 Task: Align the text to middle.
Action: Mouse moved to (694, 428)
Screenshot: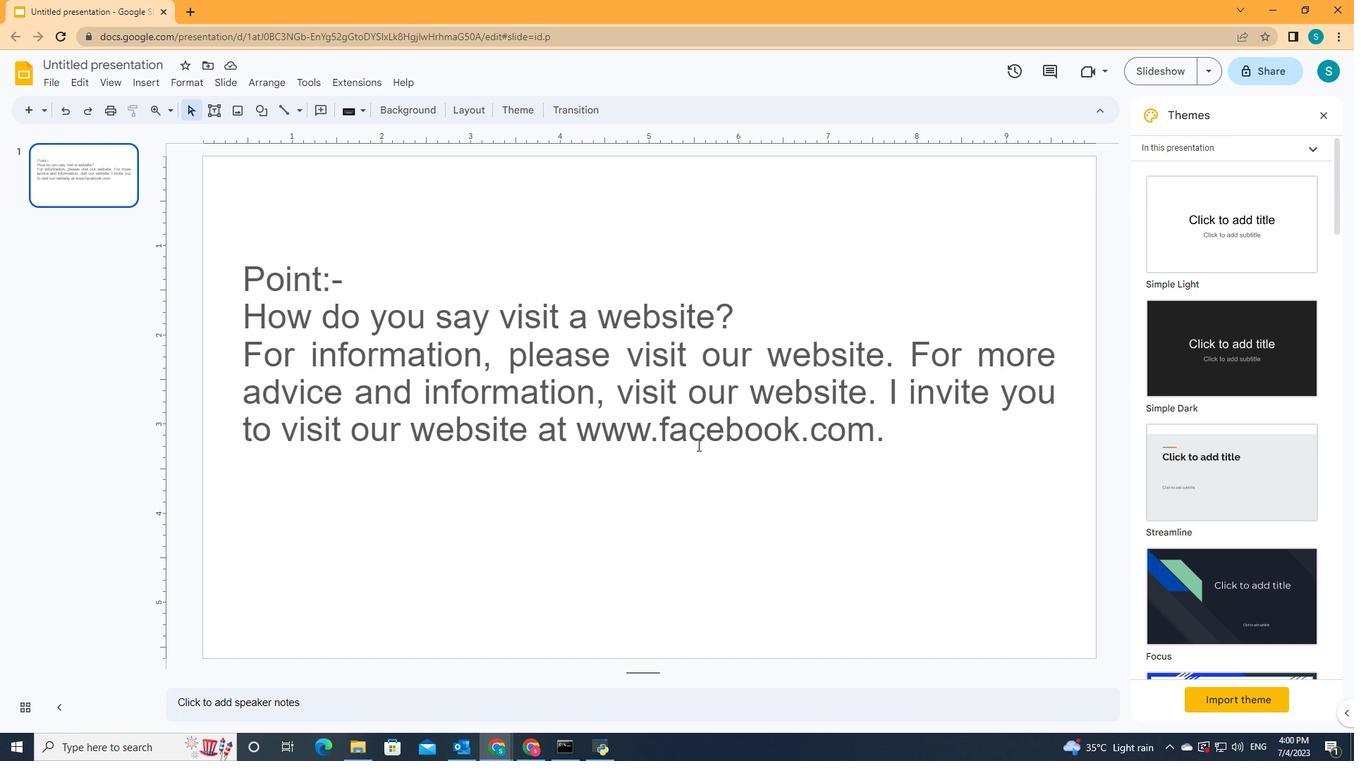 
Action: Mouse pressed left at (694, 428)
Screenshot: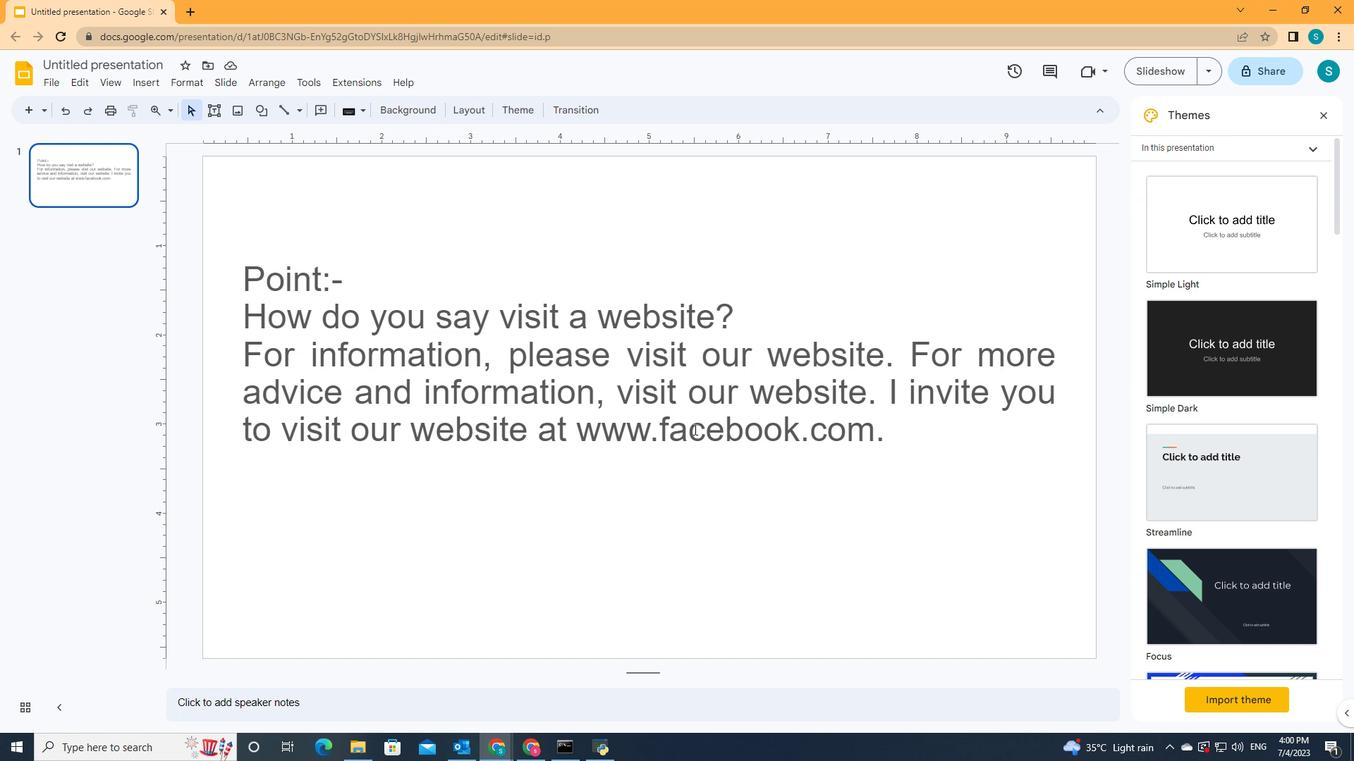 
Action: Mouse moved to (751, 110)
Screenshot: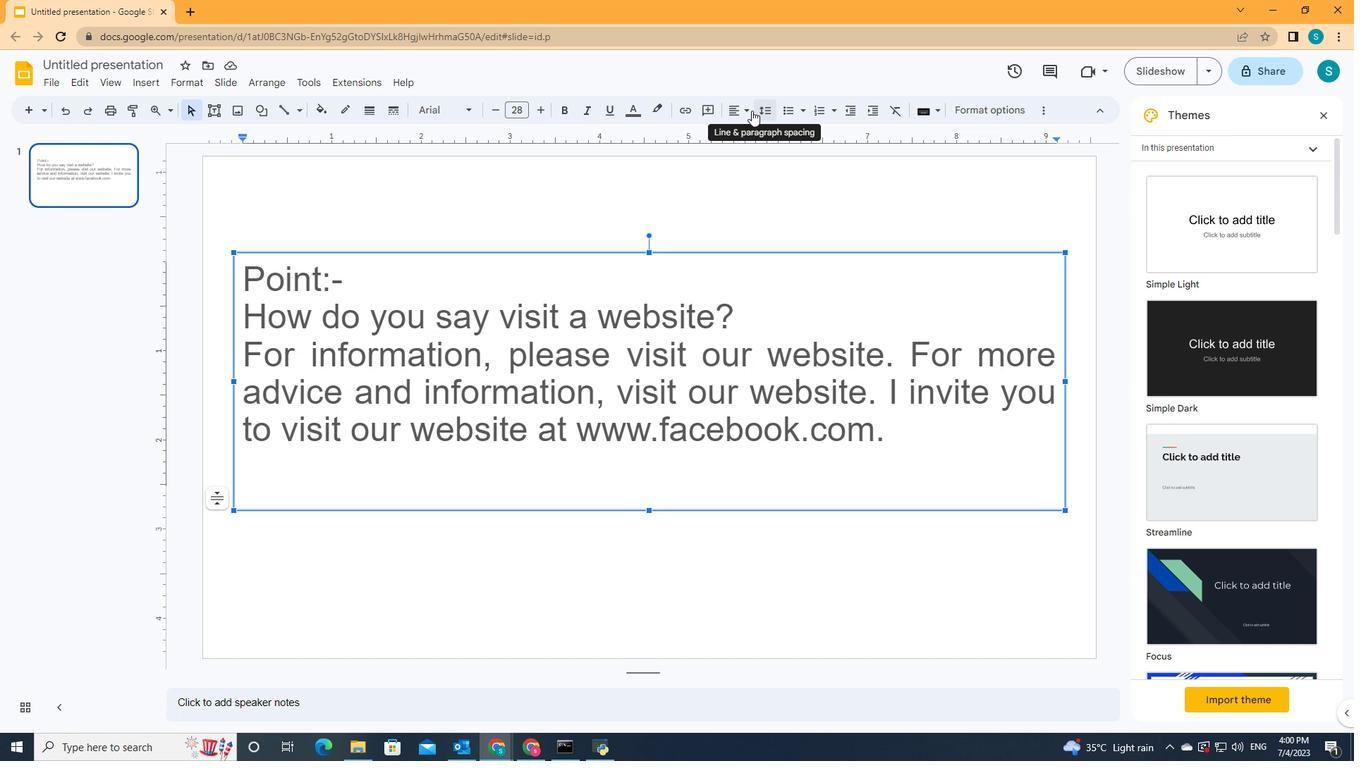 
Action: Mouse pressed left at (751, 110)
Screenshot: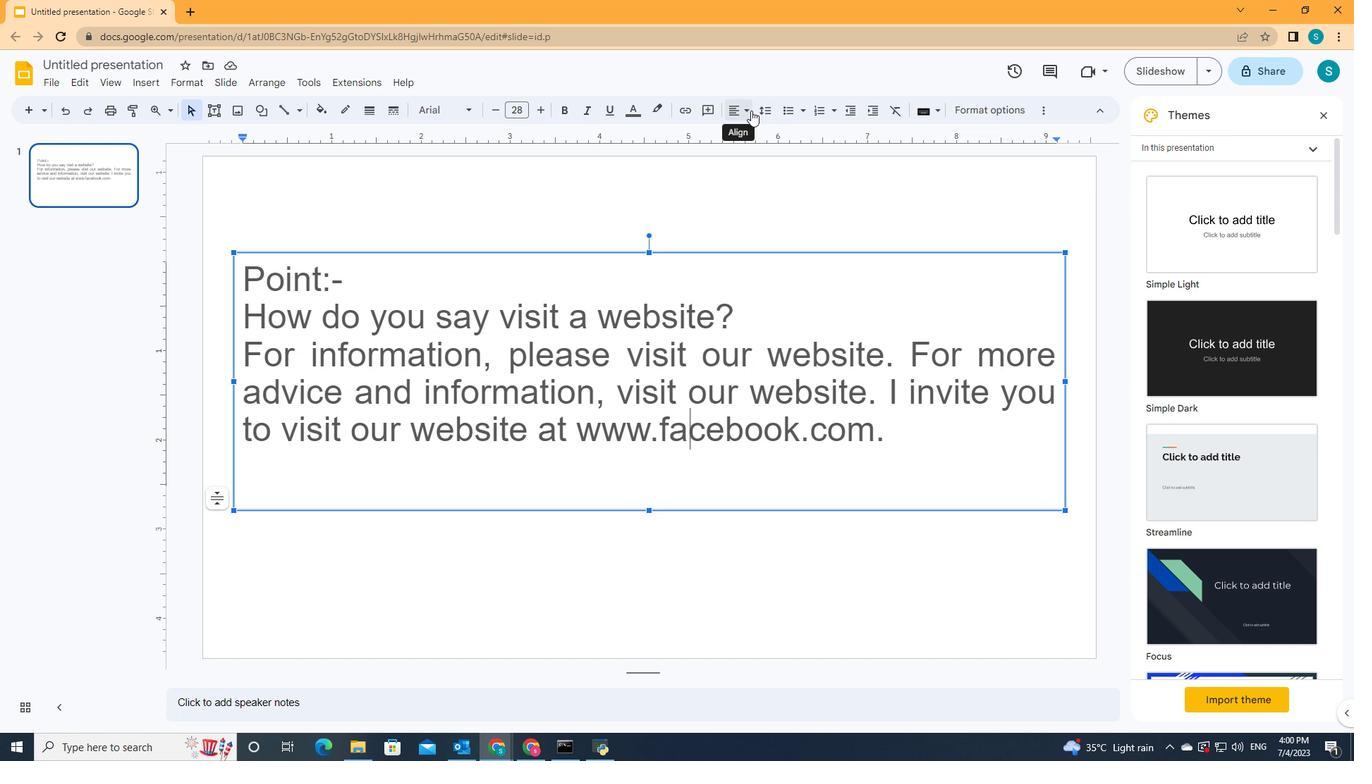 
Action: Mouse moved to (754, 155)
Screenshot: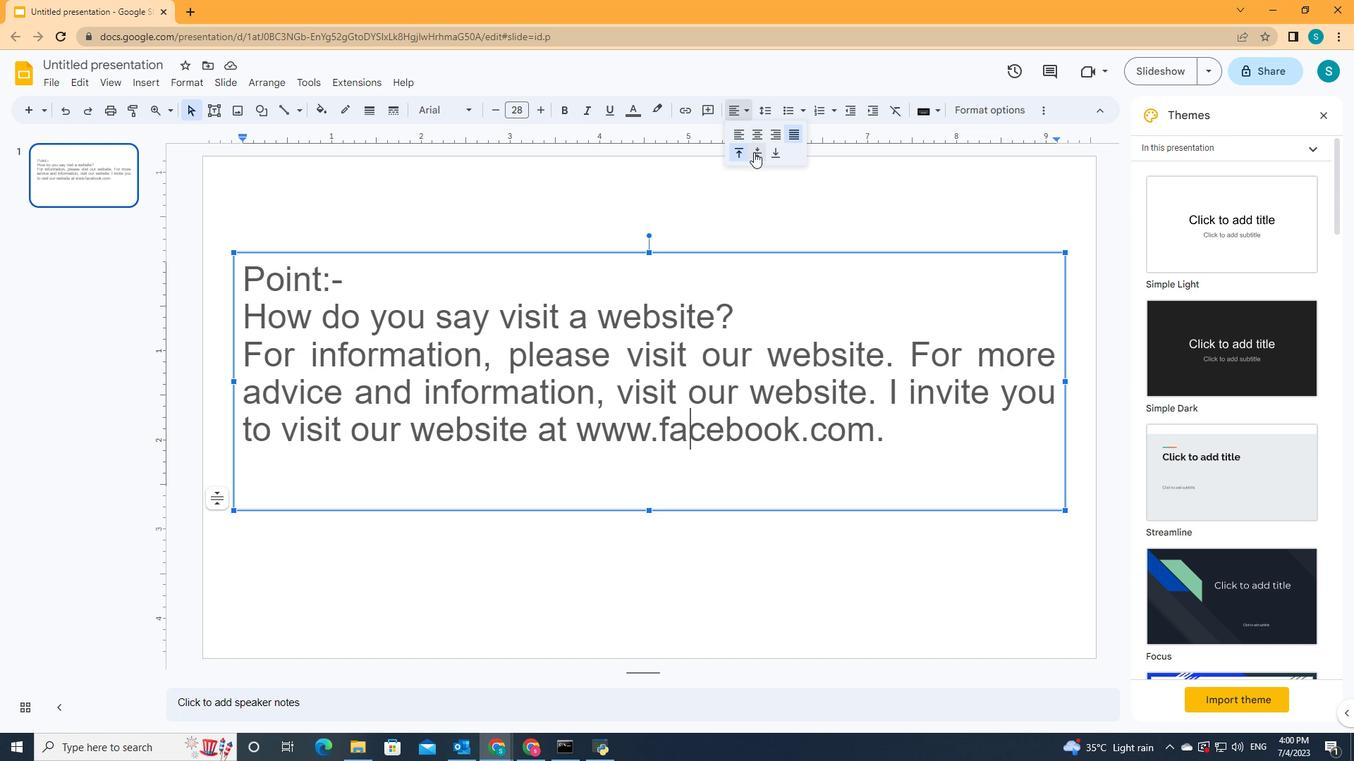 
Action: Mouse pressed left at (754, 155)
Screenshot: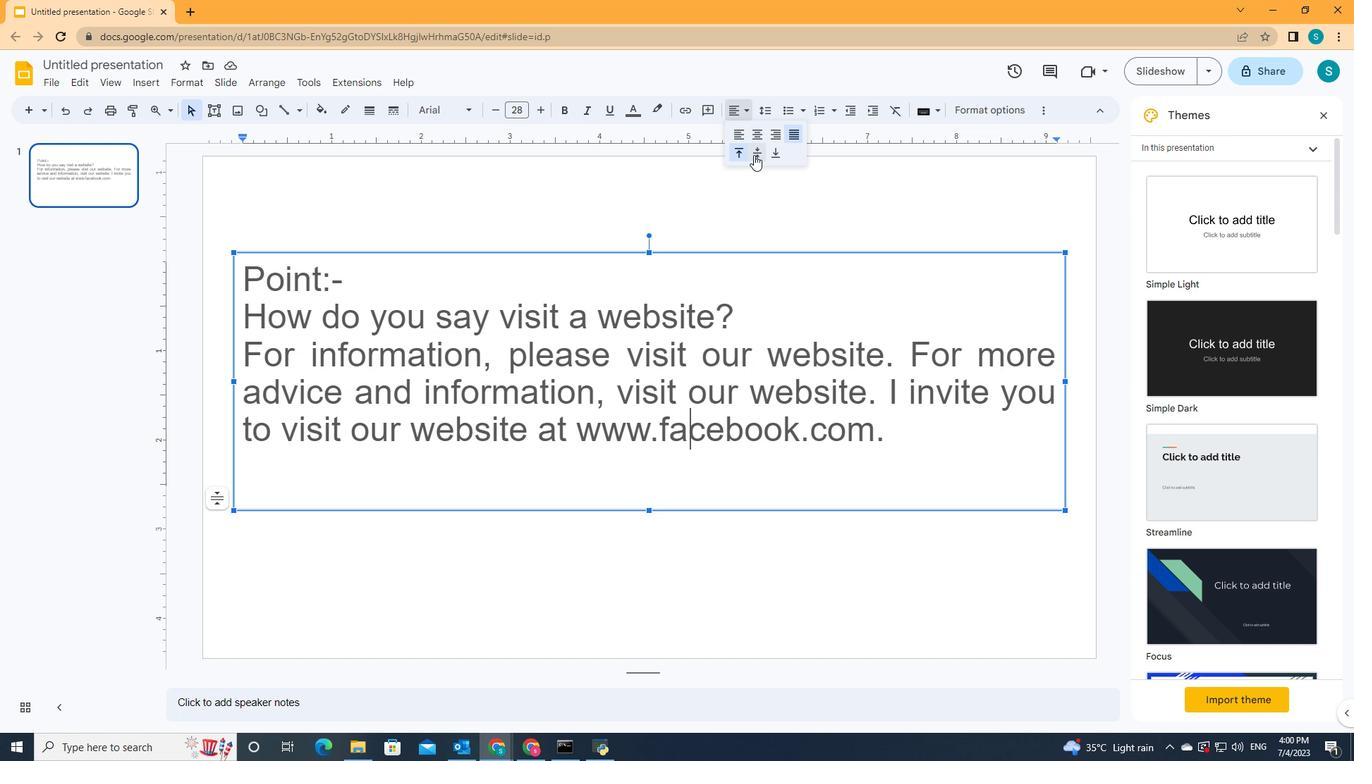 
